 Task: Select and add the product "Kleenex Ultra Soft Tissues 3-Ply (3 pk x 110 ct)" to cart from the store "DashMart".
Action: Mouse moved to (42, 72)
Screenshot: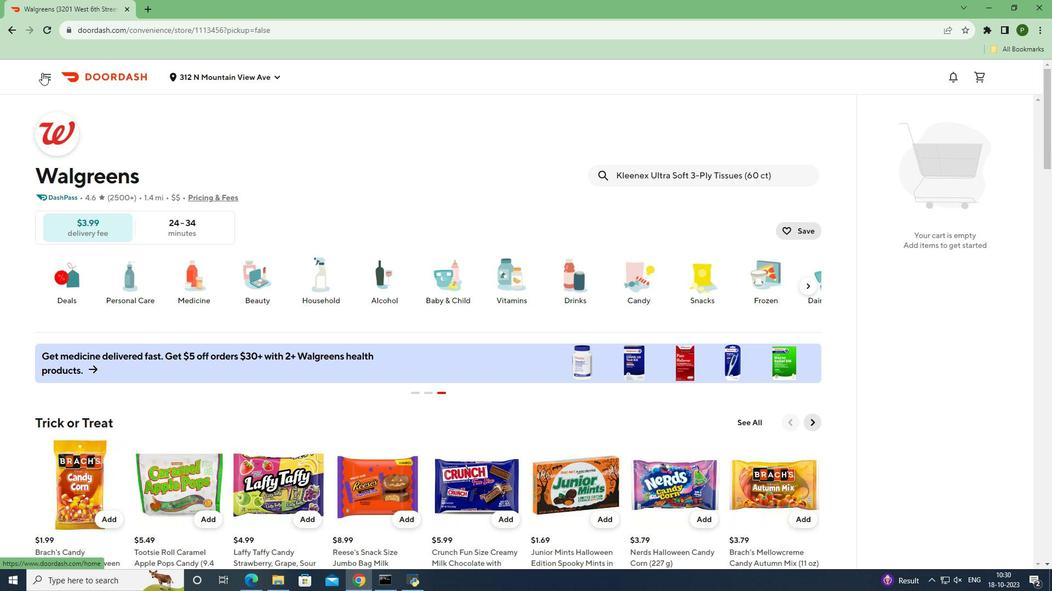 
Action: Mouse pressed left at (42, 72)
Screenshot: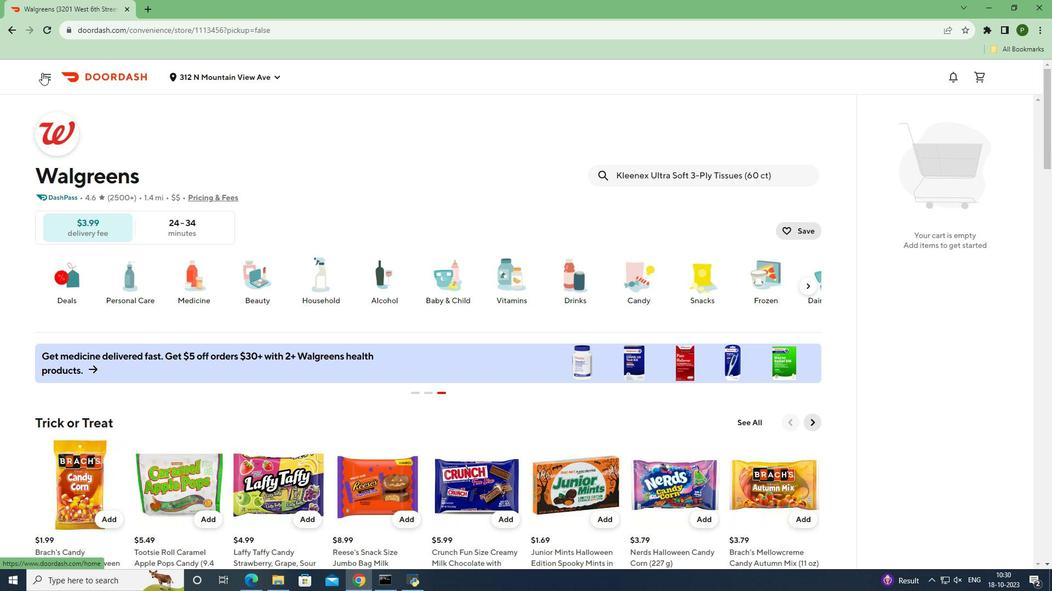 
Action: Mouse moved to (43, 150)
Screenshot: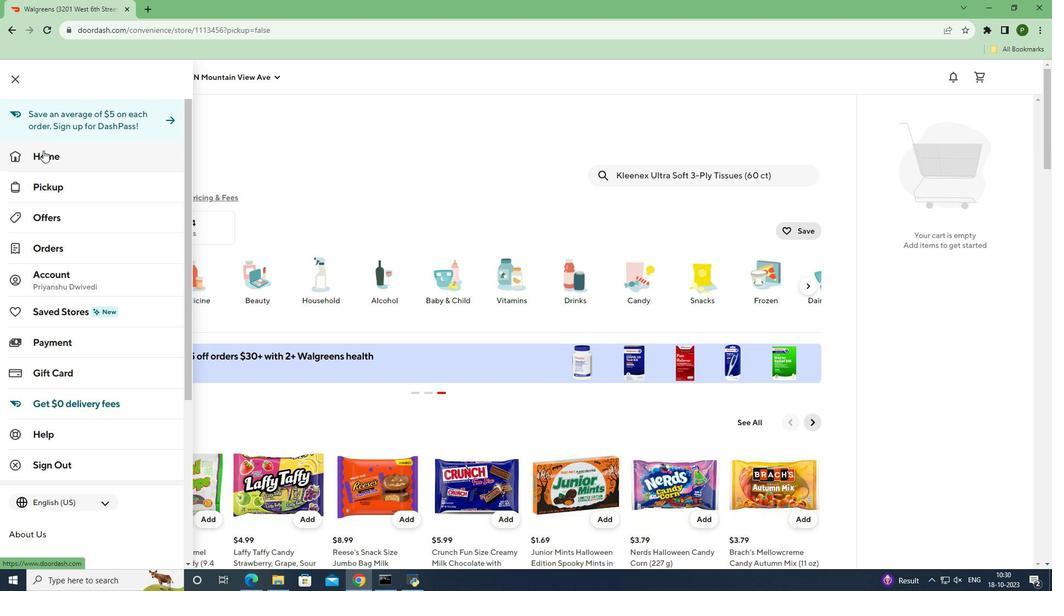 
Action: Mouse pressed left at (43, 150)
Screenshot: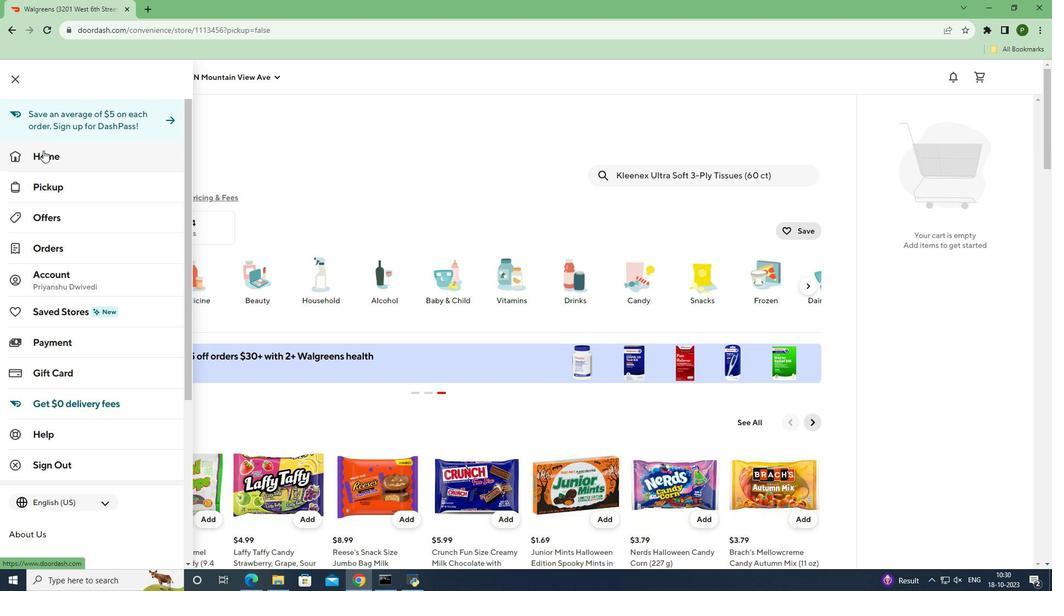 
Action: Mouse moved to (772, 113)
Screenshot: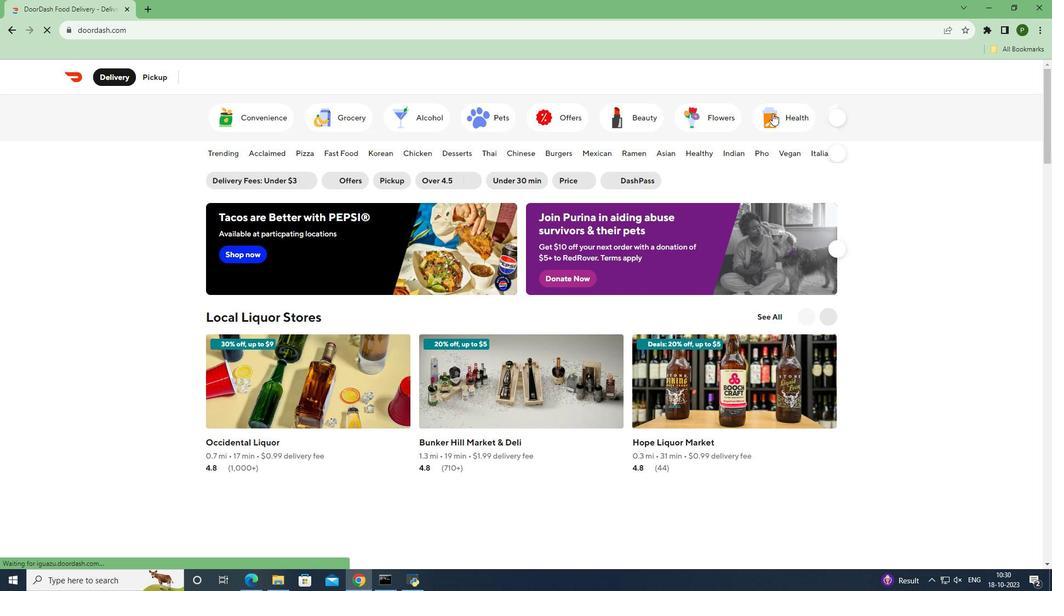 
Action: Mouse pressed left at (772, 113)
Screenshot: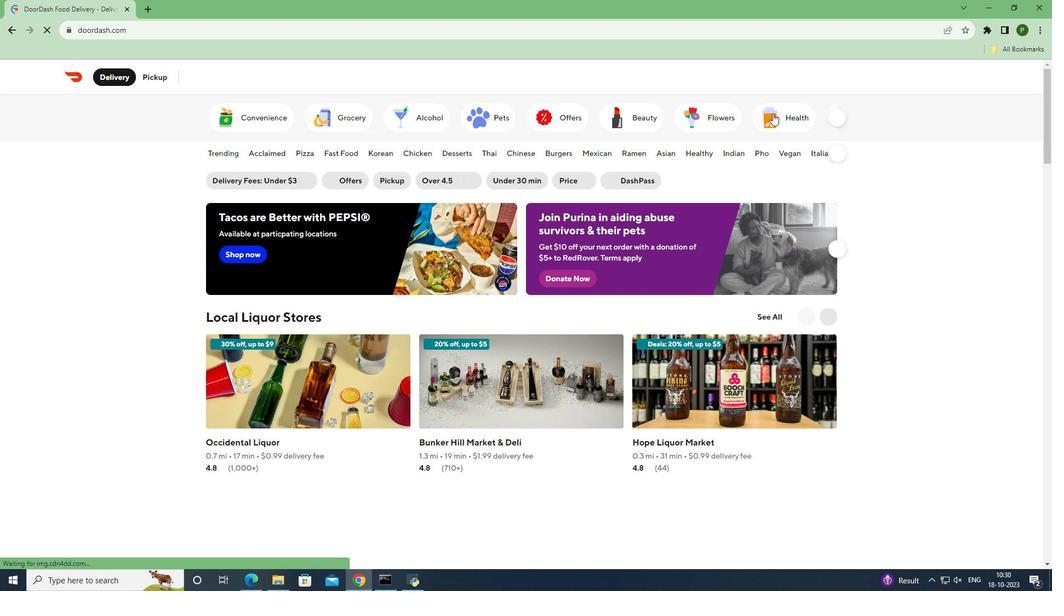 
Action: Mouse moved to (343, 361)
Screenshot: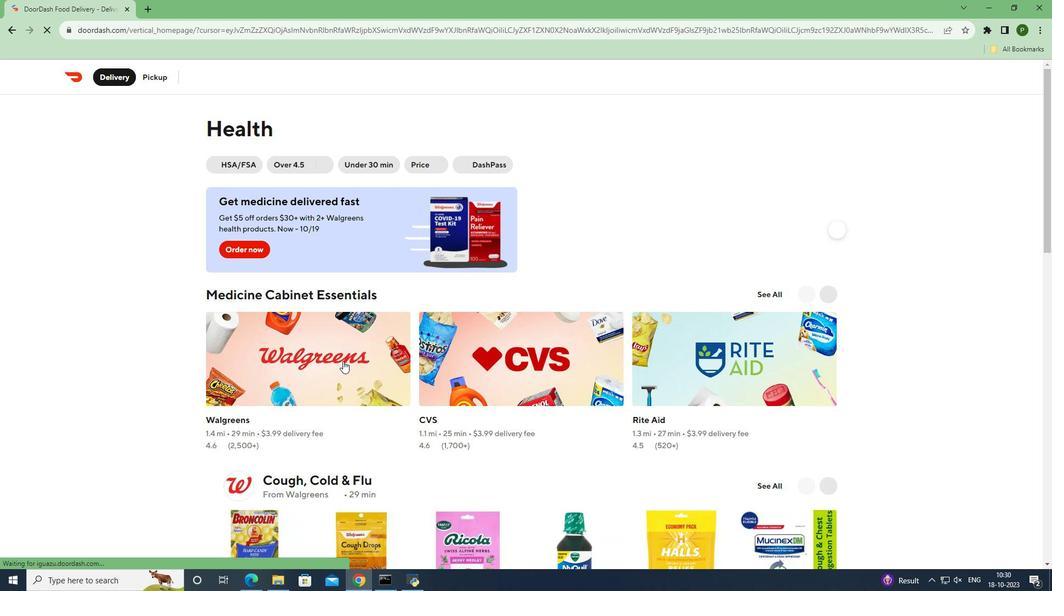 
Action: Mouse pressed left at (343, 361)
Screenshot: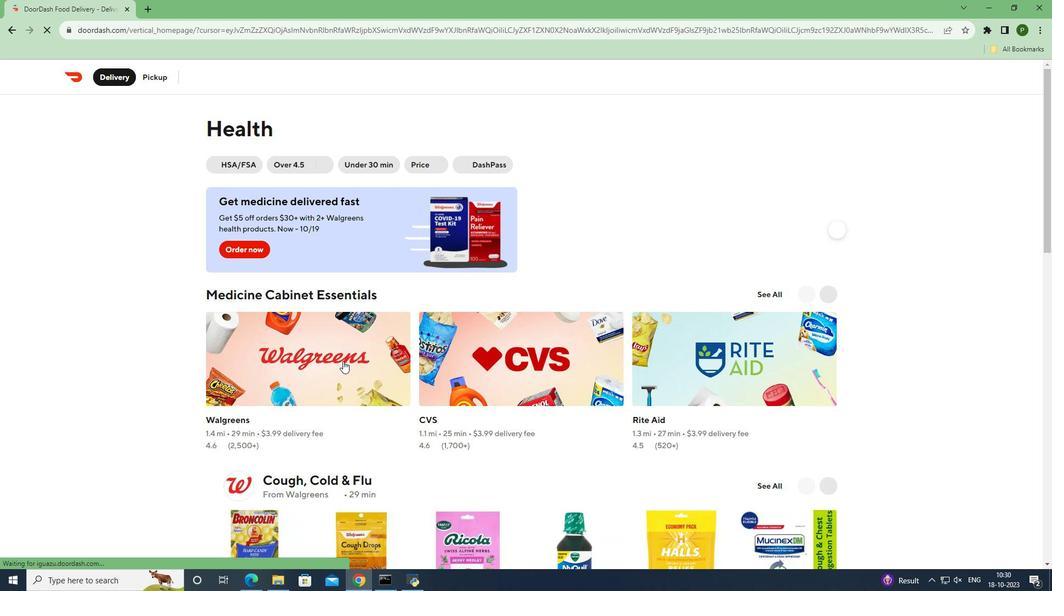 
Action: Mouse moved to (667, 176)
Screenshot: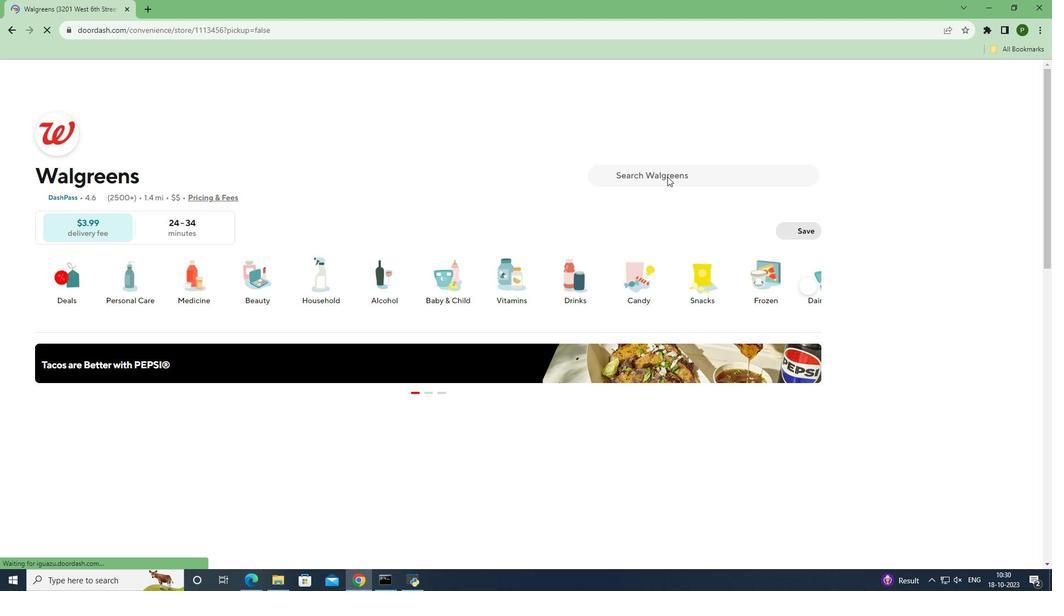 
Action: Mouse pressed left at (667, 176)
Screenshot: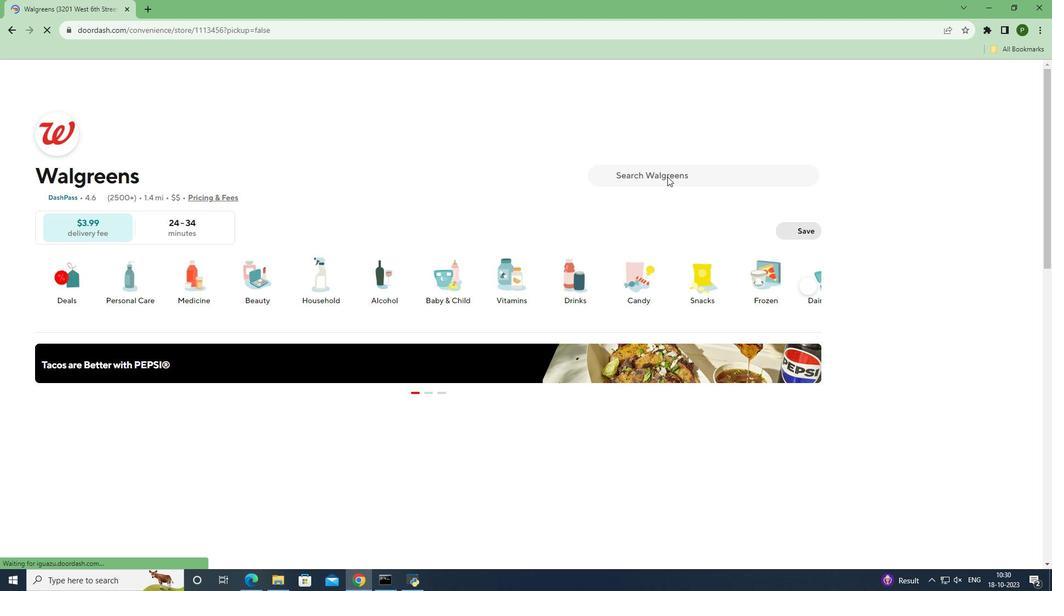 
Action: Key pressed <Key.caps_lock>K<Key.caps_lock>leenex<Key.space><Key.caps_lock>U<Key.caps_lock>ltra<Key.space><Key.caps_lock>S<Key.caps_lock>oft<Key.space><Key.caps_lock>T<Key.caps_lock>issues<Key.space>3-<Key.caps_lock>P<Key.caps_lock>ly<Key.space><Key.shift_r>(3<Key.space>pk<Key.space><Key.shift>*<Key.space>110<Key.space>ct<Key.shift_r>)
Screenshot: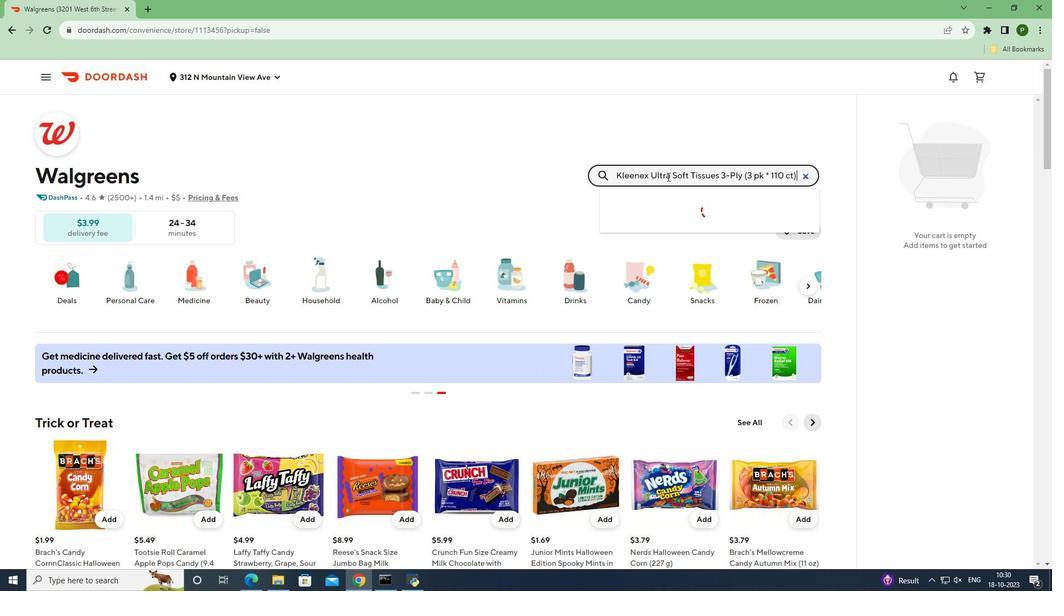 
Action: Mouse moved to (655, 213)
Screenshot: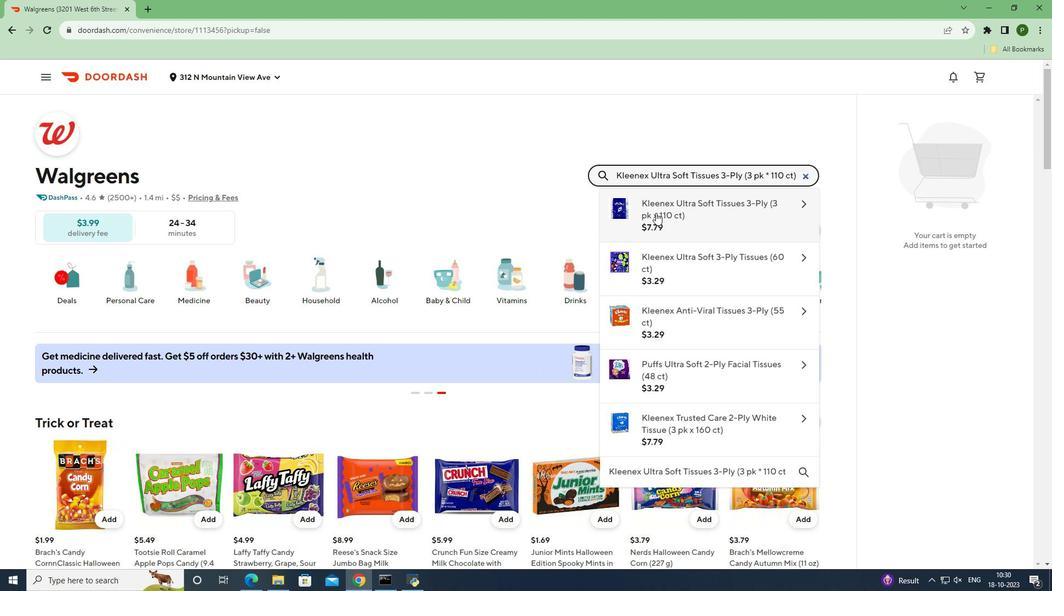 
Action: Mouse pressed left at (655, 213)
Screenshot: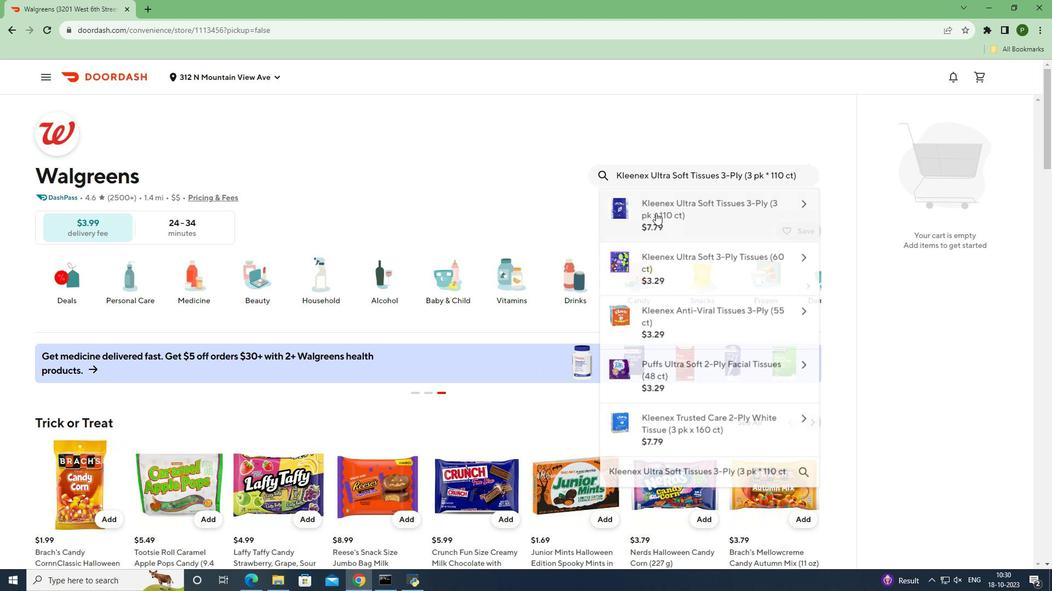 
Action: Mouse moved to (726, 536)
Screenshot: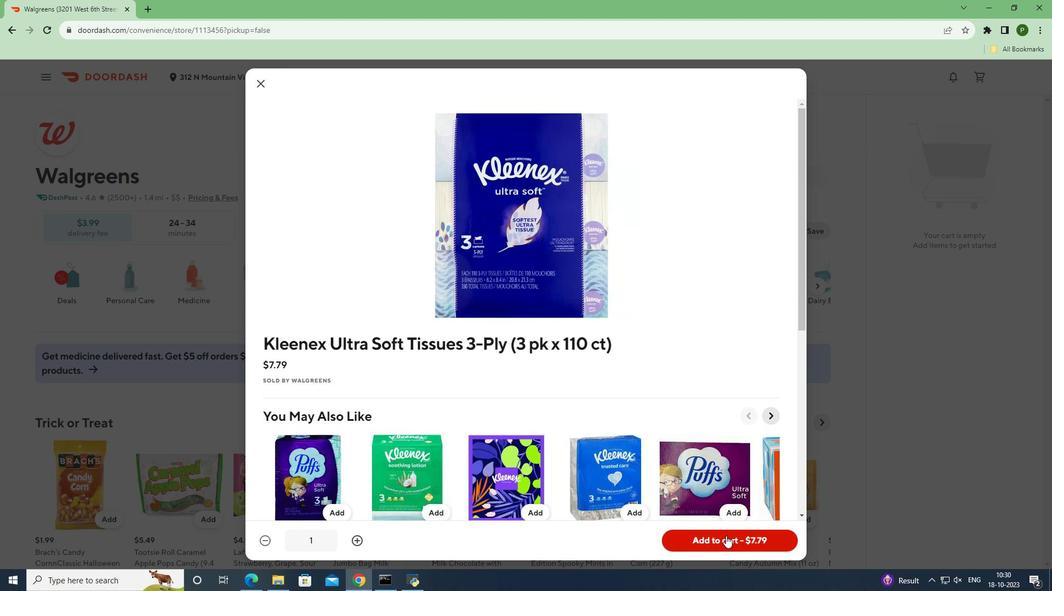 
Action: Mouse pressed left at (726, 536)
Screenshot: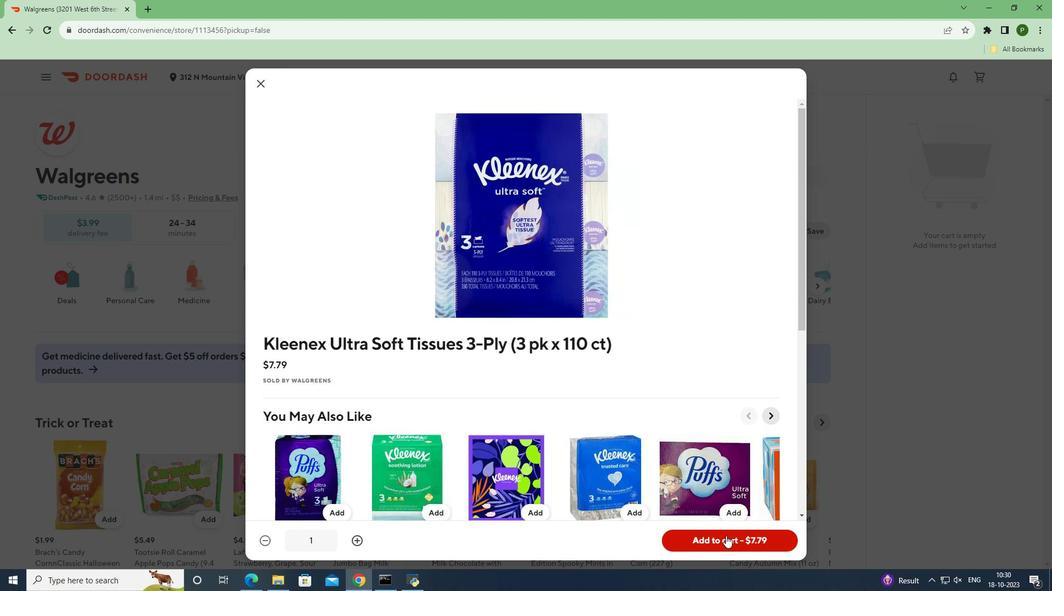 
Action: Mouse moved to (849, 457)
Screenshot: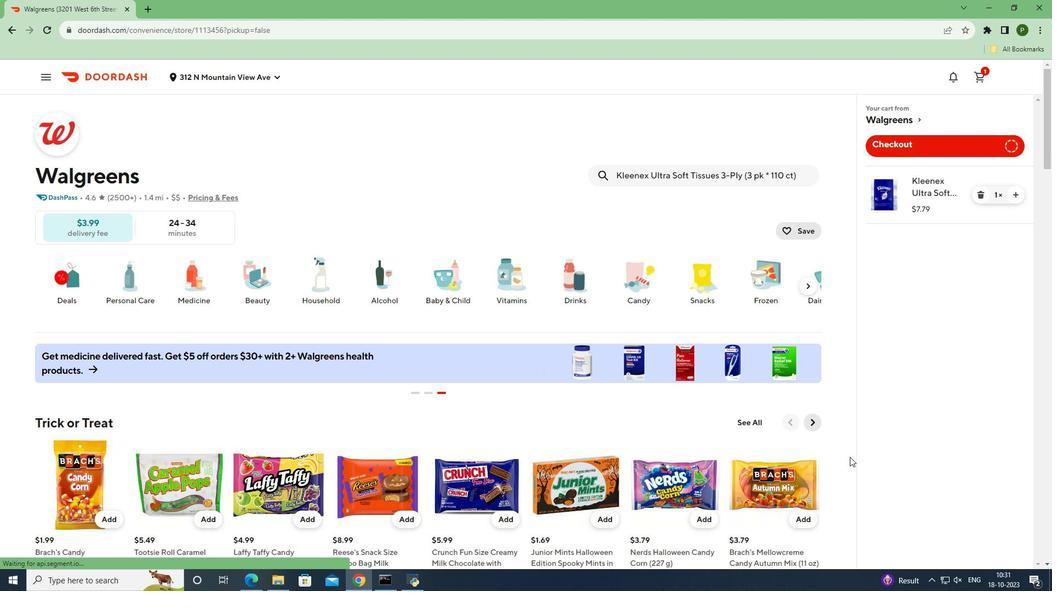 
